 Task: Sort the products in the category "Toothpaste" by best match.
Action: Mouse moved to (665, 273)
Screenshot: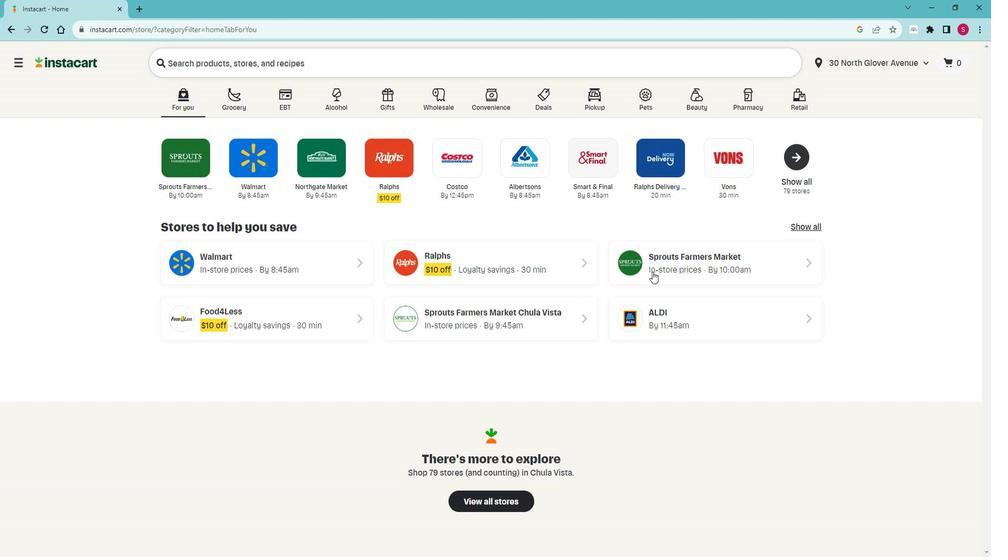 
Action: Mouse pressed left at (665, 273)
Screenshot: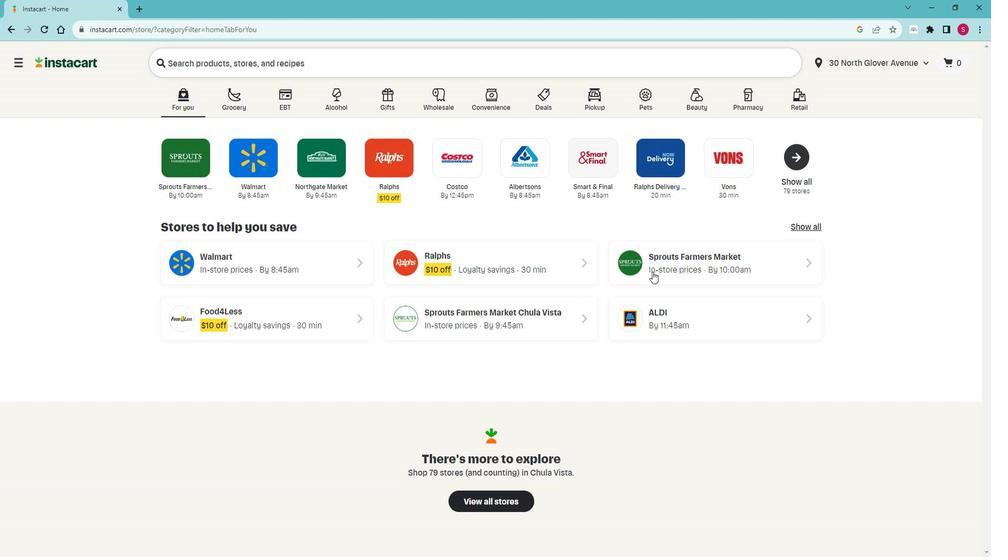 
Action: Mouse moved to (83, 344)
Screenshot: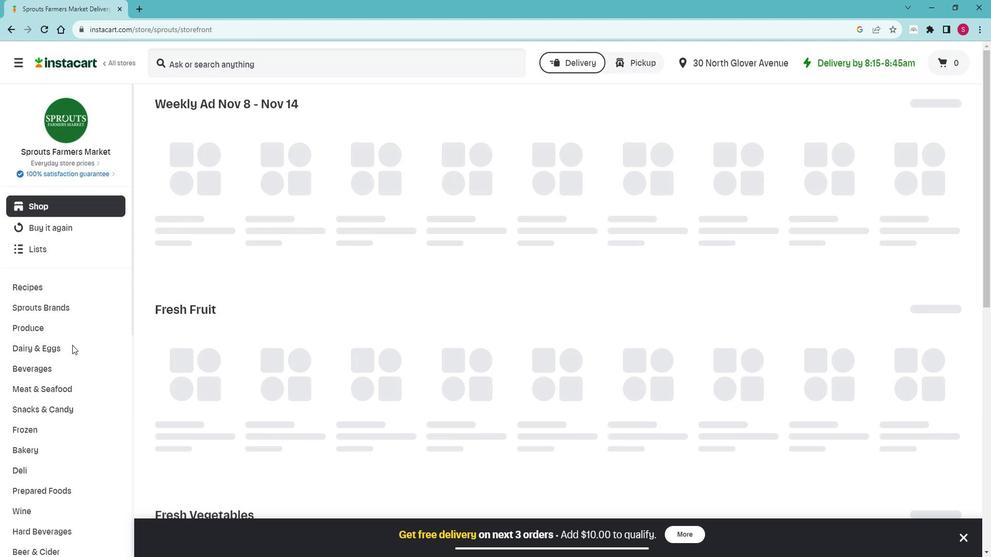 
Action: Mouse scrolled (83, 344) with delta (0, 0)
Screenshot: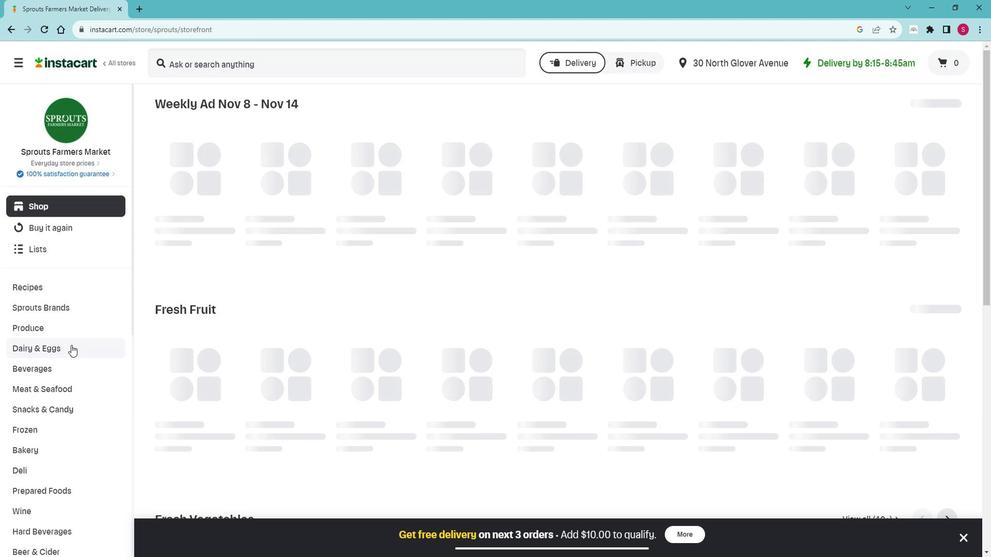 
Action: Mouse moved to (83, 344)
Screenshot: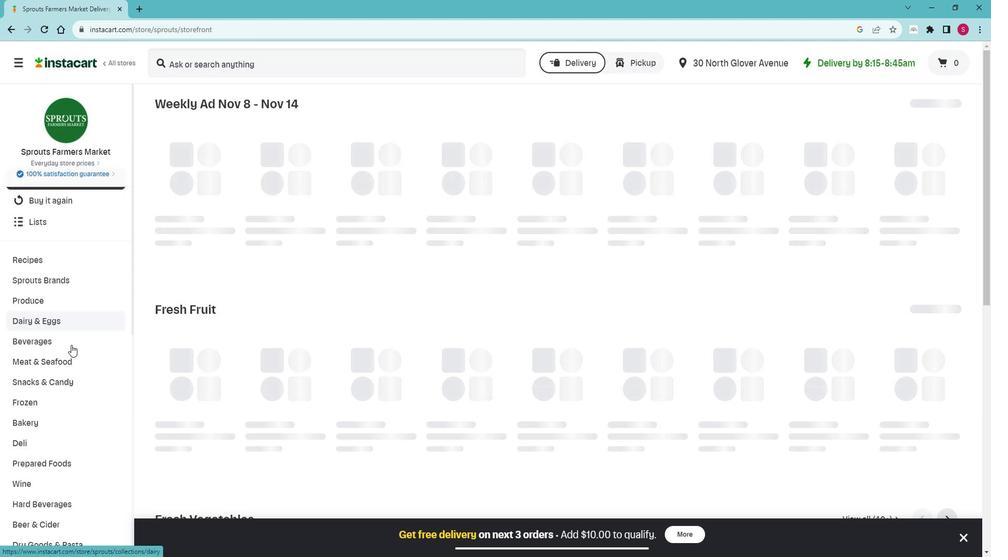 
Action: Mouse scrolled (83, 344) with delta (0, 0)
Screenshot: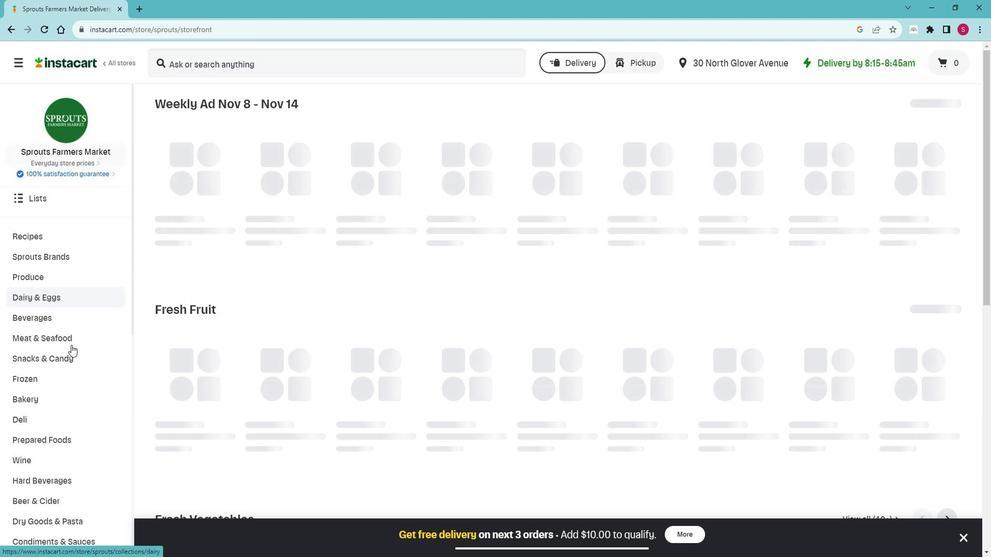 
Action: Mouse moved to (83, 344)
Screenshot: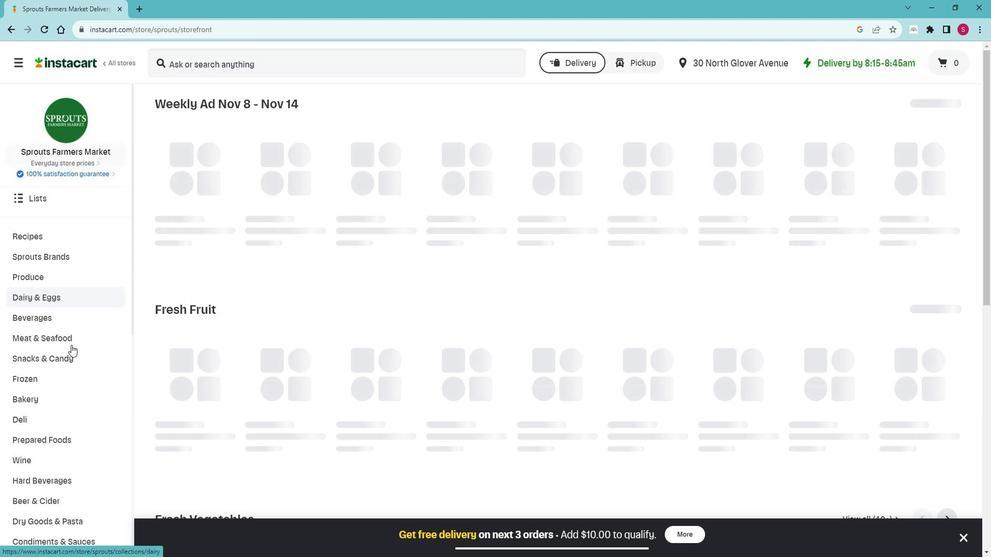 
Action: Mouse scrolled (83, 344) with delta (0, 0)
Screenshot: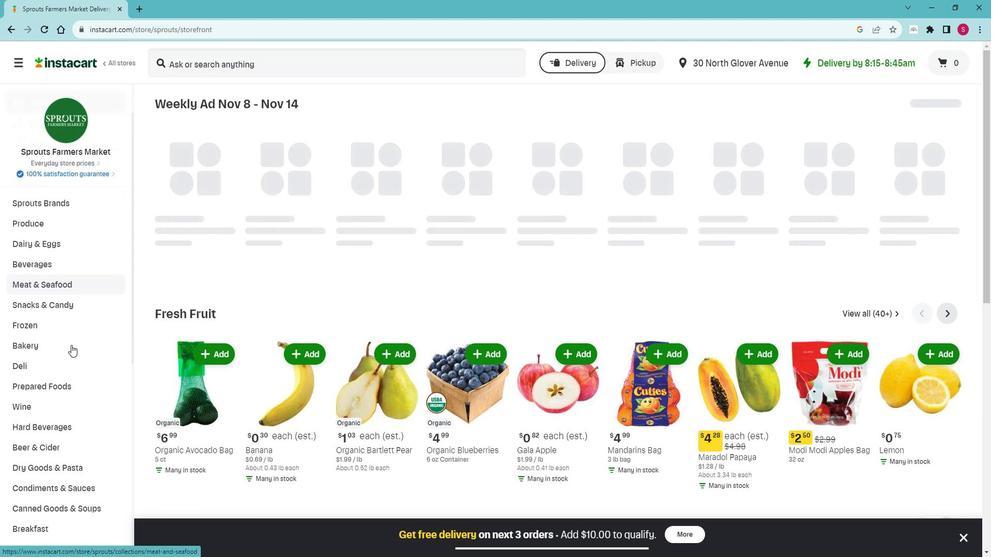 
Action: Mouse scrolled (83, 344) with delta (0, 0)
Screenshot: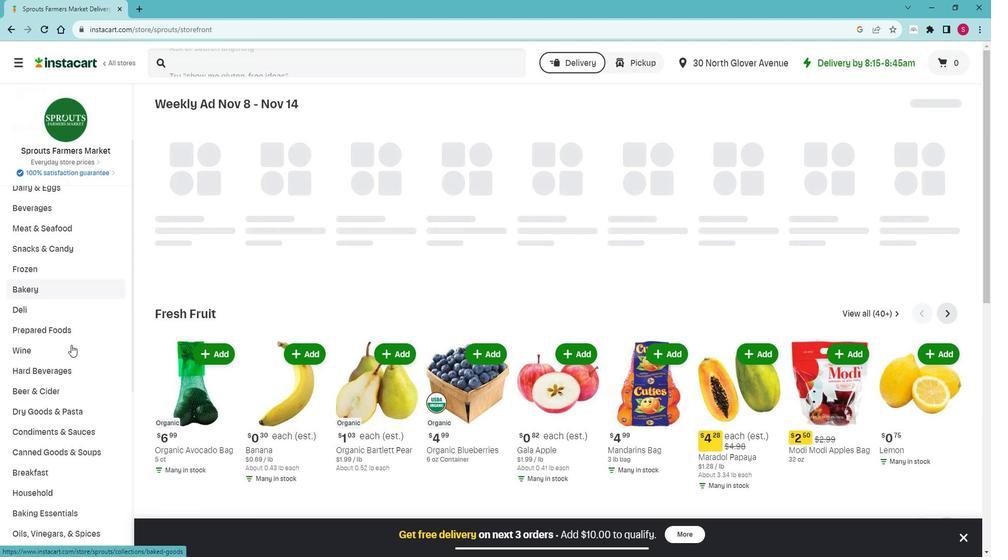 
Action: Mouse moved to (83, 344)
Screenshot: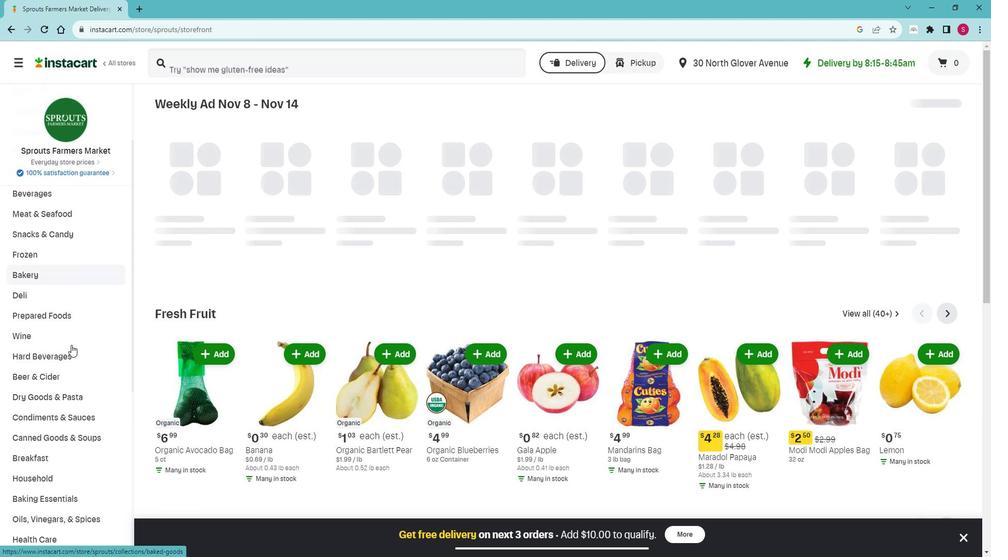 
Action: Mouse scrolled (83, 344) with delta (0, 0)
Screenshot: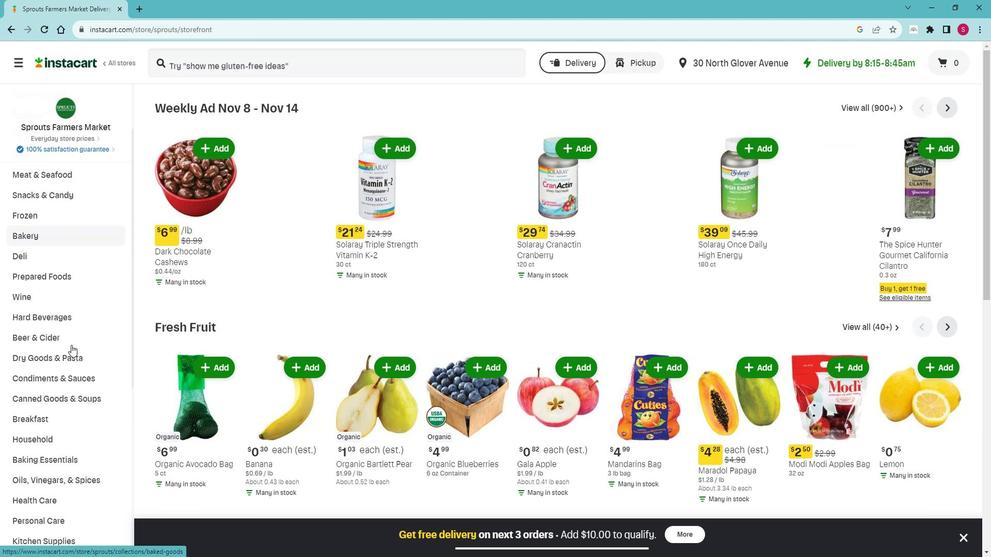 
Action: Mouse moved to (84, 344)
Screenshot: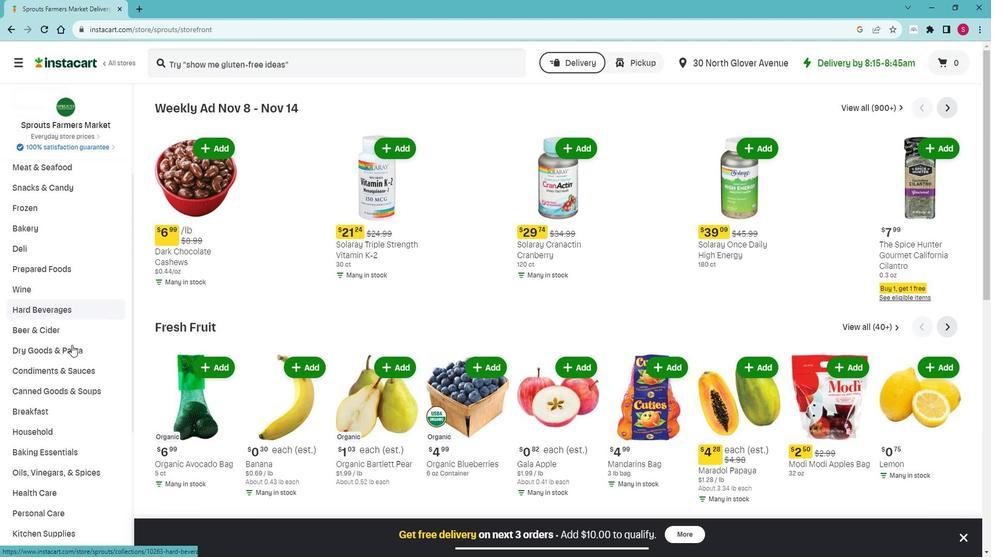 
Action: Mouse scrolled (84, 344) with delta (0, 0)
Screenshot: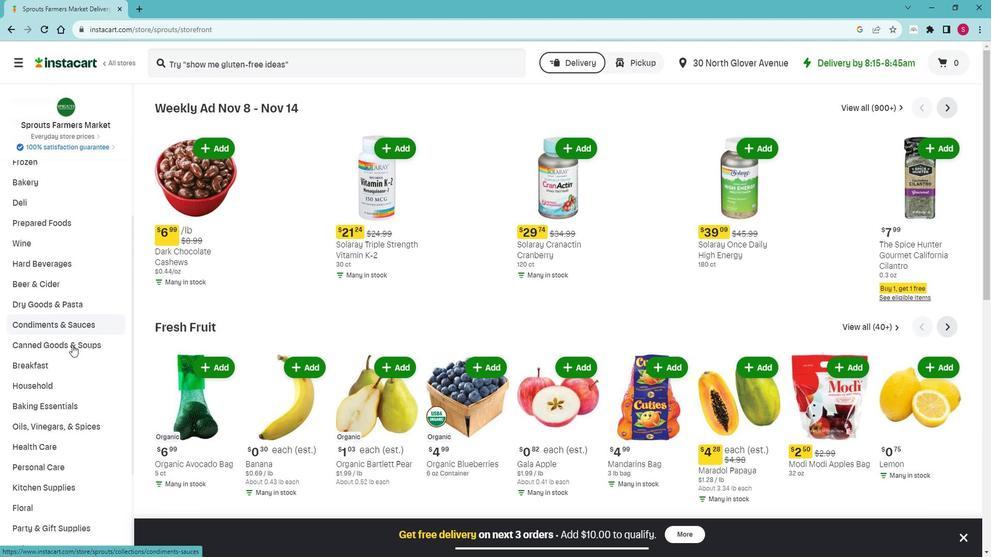 
Action: Mouse moved to (84, 344)
Screenshot: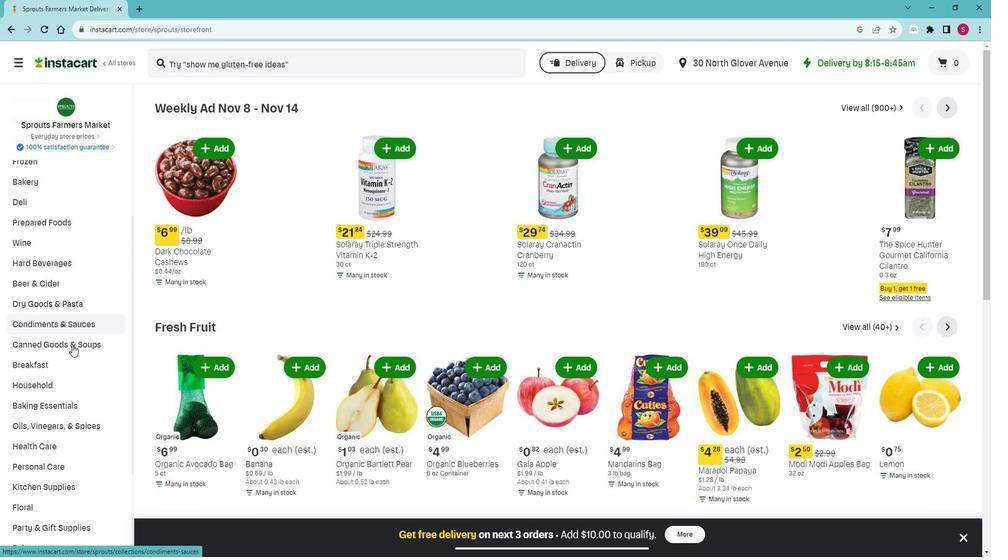 
Action: Mouse scrolled (84, 344) with delta (0, 0)
Screenshot: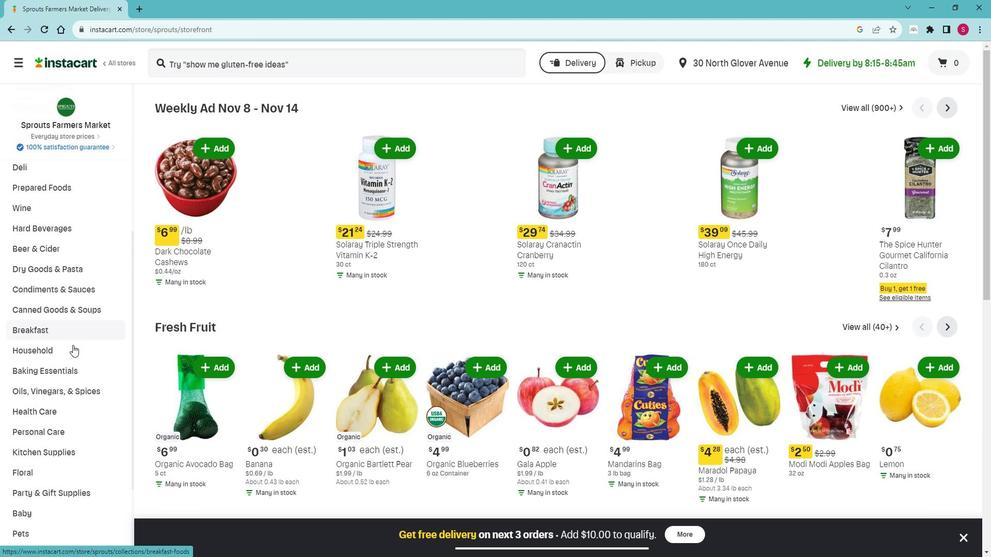 
Action: Mouse moved to (76, 356)
Screenshot: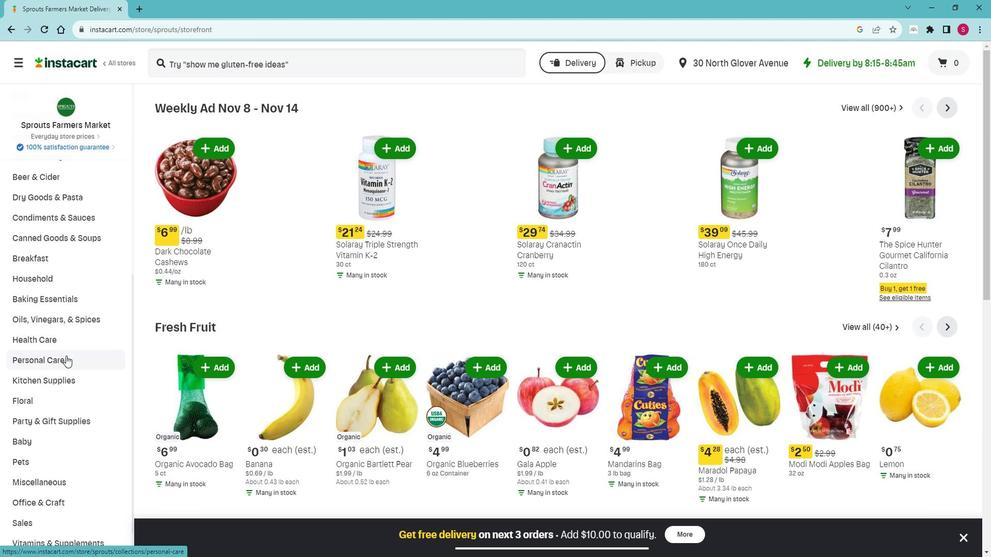
Action: Mouse pressed left at (76, 356)
Screenshot: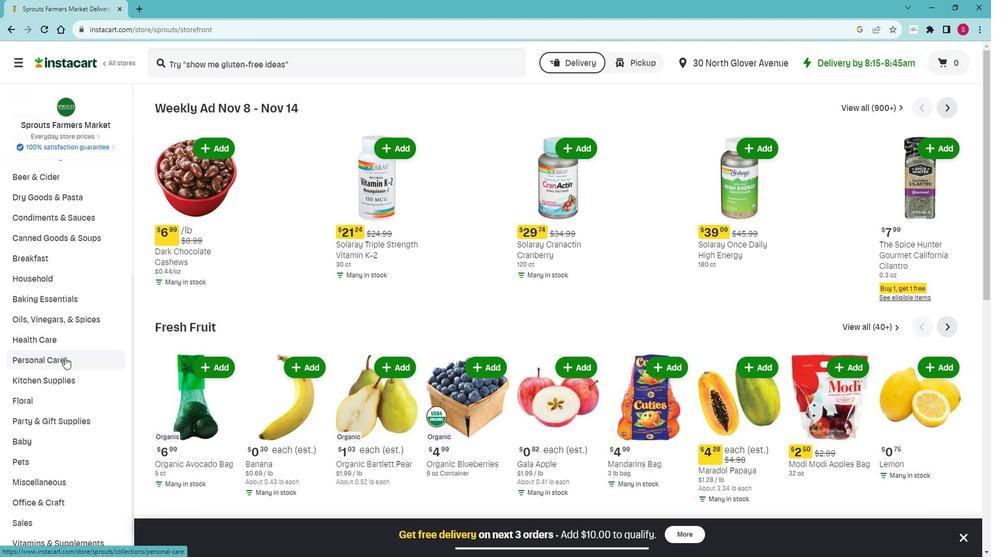 
Action: Mouse moved to (72, 394)
Screenshot: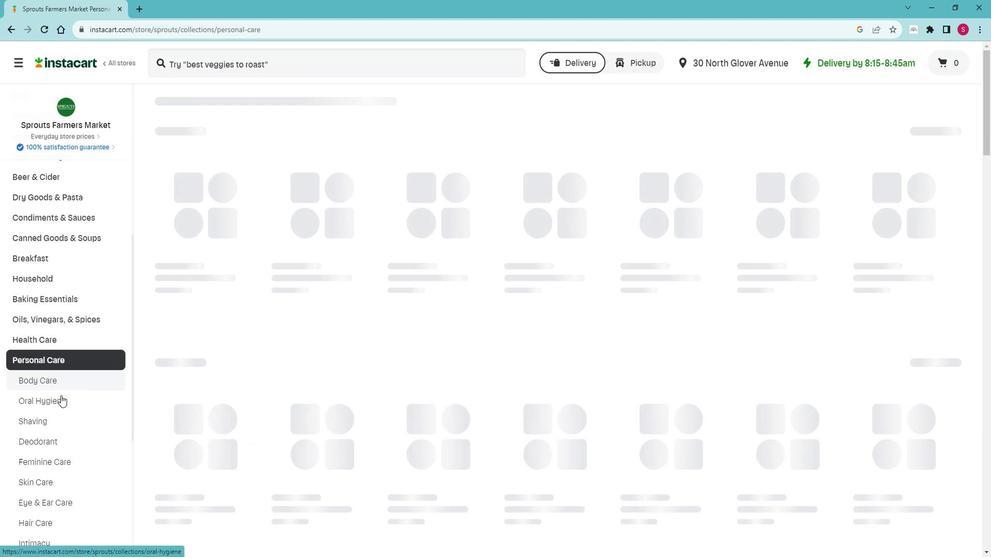 
Action: Mouse pressed left at (72, 394)
Screenshot: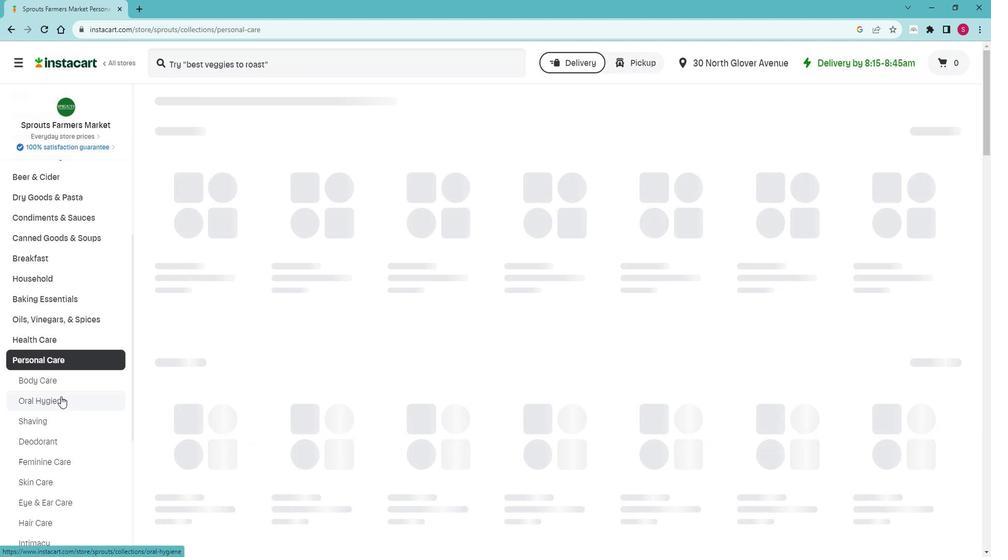 
Action: Mouse moved to (305, 151)
Screenshot: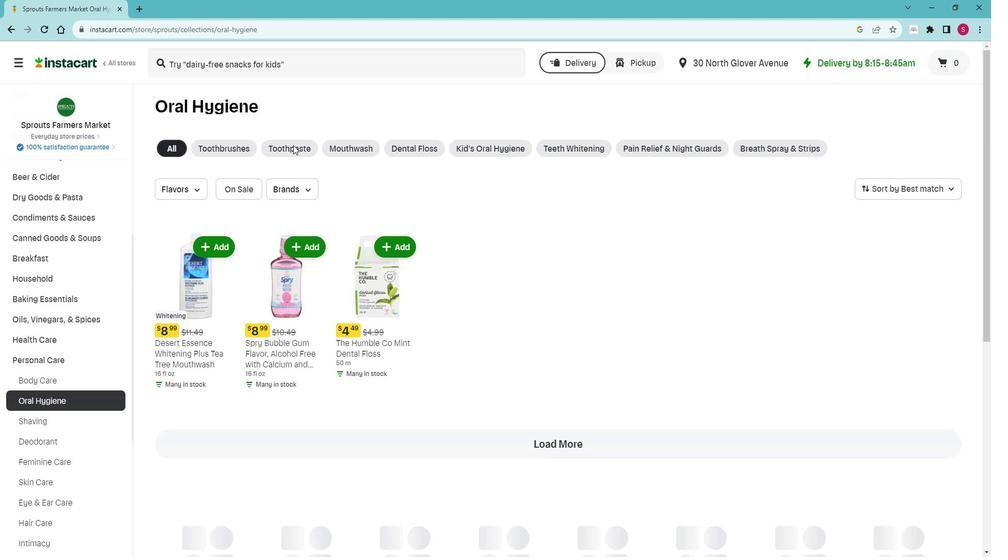 
Action: Mouse pressed left at (305, 151)
Screenshot: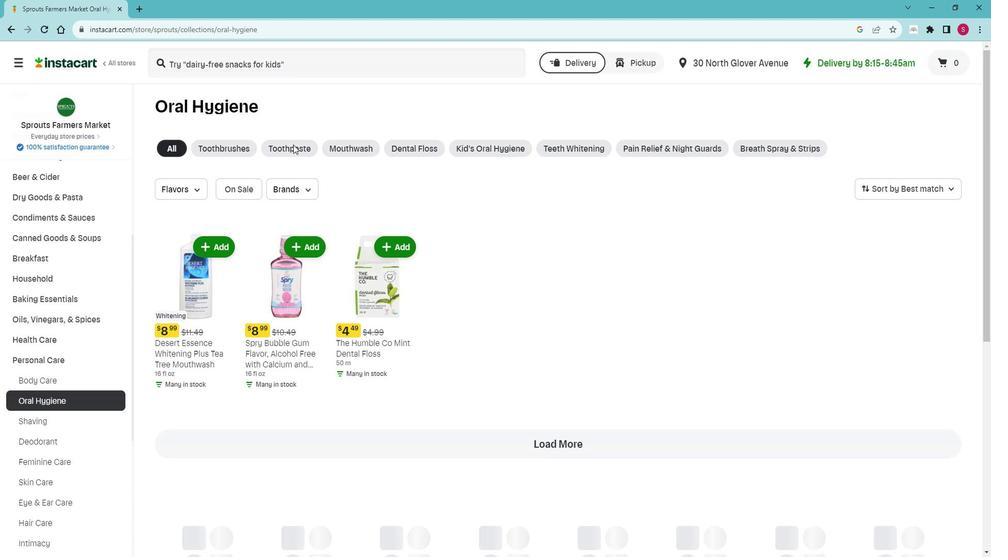 
Action: Mouse moved to (306, 154)
Screenshot: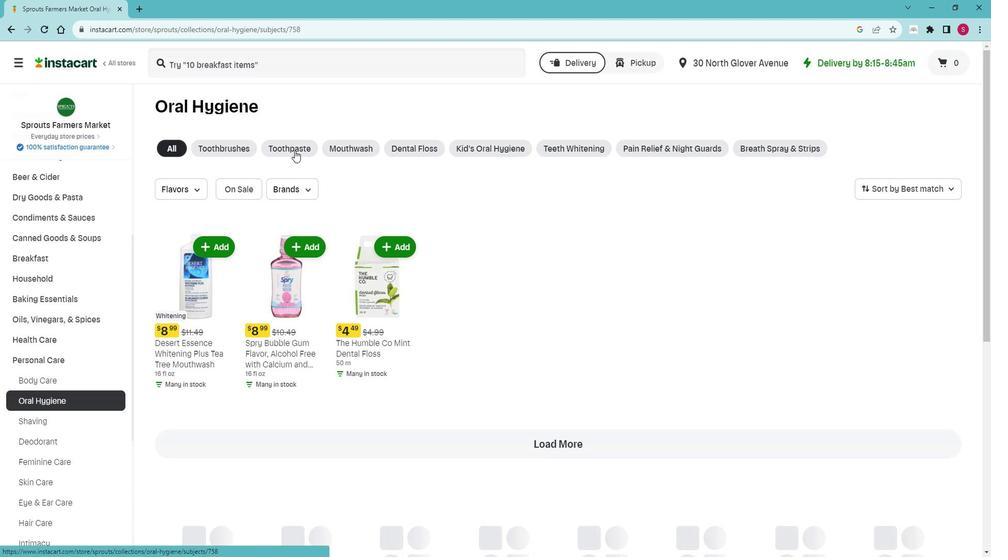 
Action: Mouse pressed left at (306, 154)
Screenshot: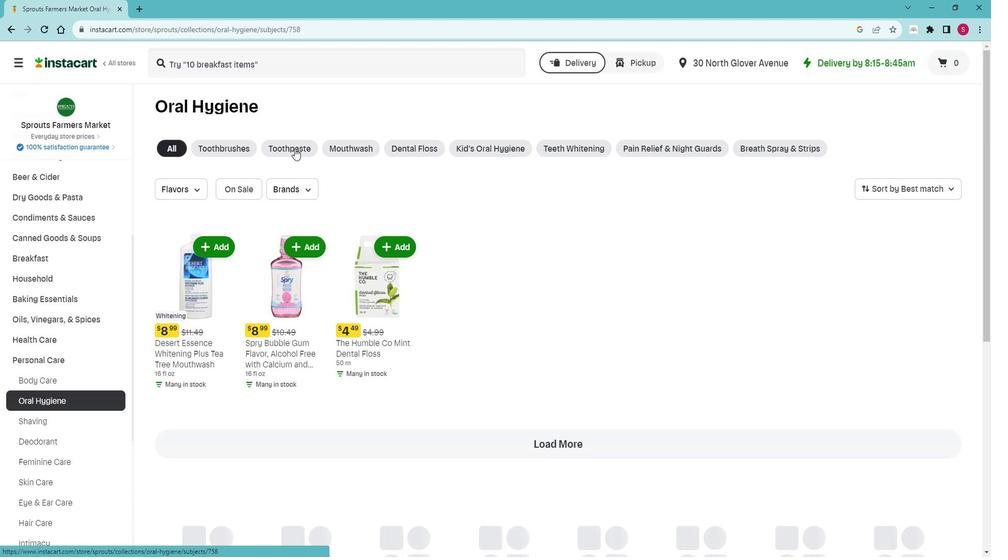 
Action: Mouse moved to (960, 192)
Screenshot: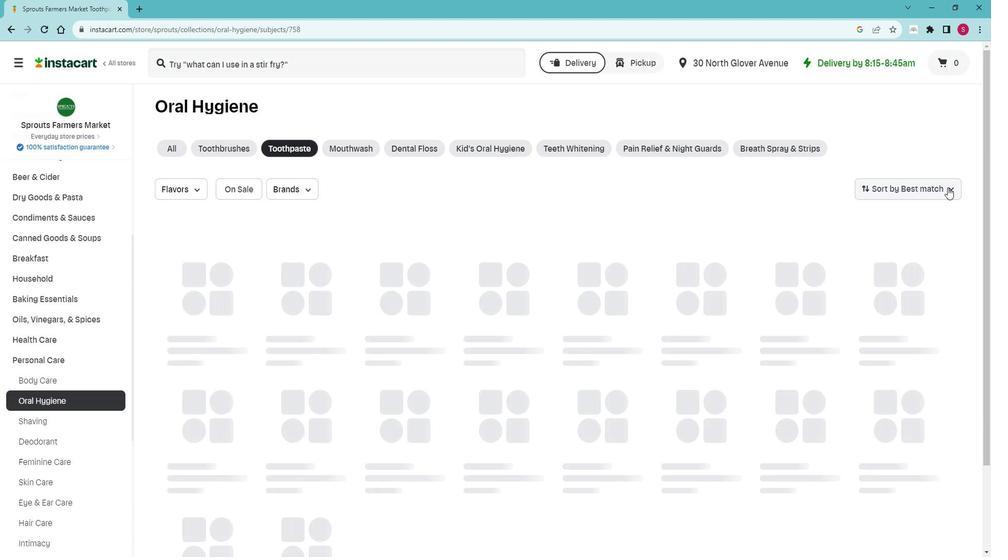 
Action: Mouse pressed left at (960, 192)
Screenshot: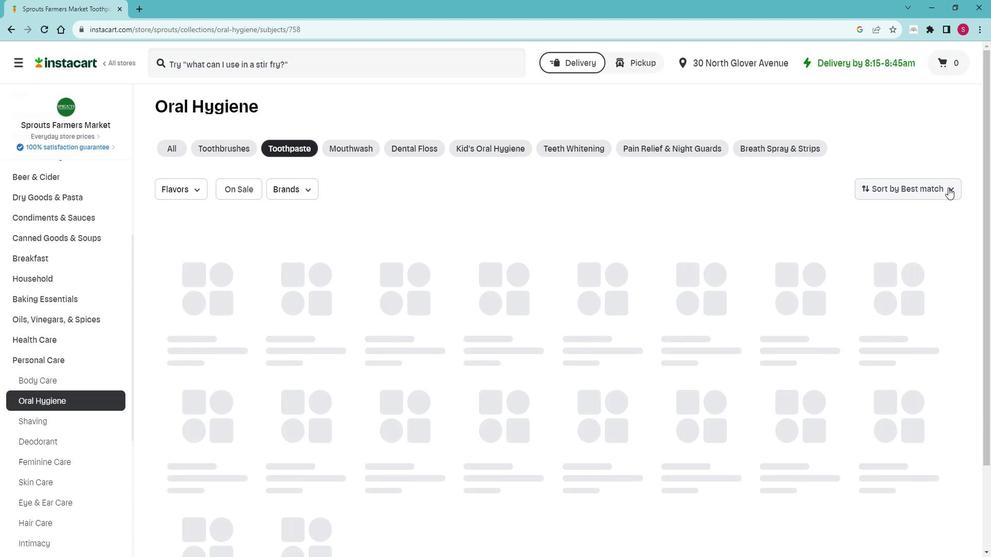 
Action: Mouse moved to (929, 217)
Screenshot: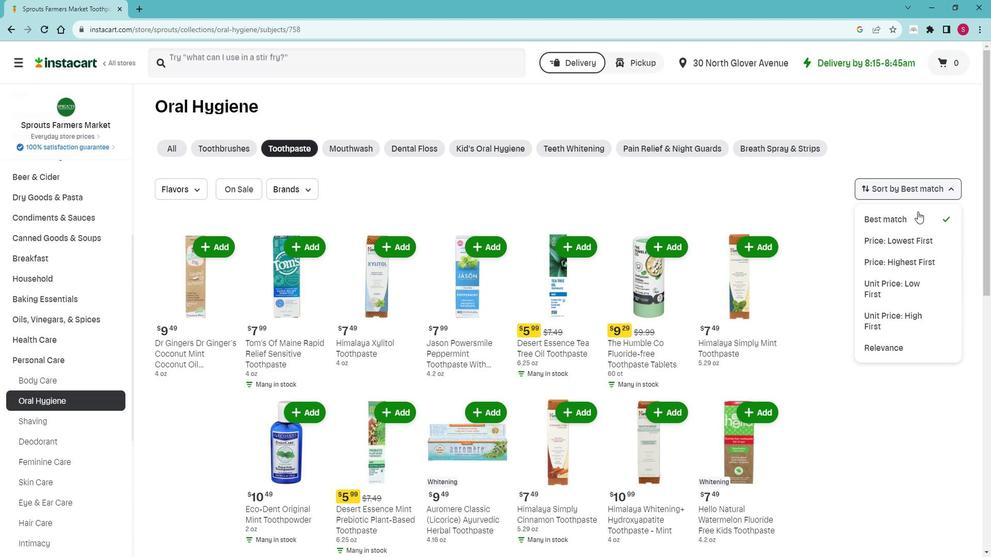 
Action: Mouse pressed left at (929, 217)
Screenshot: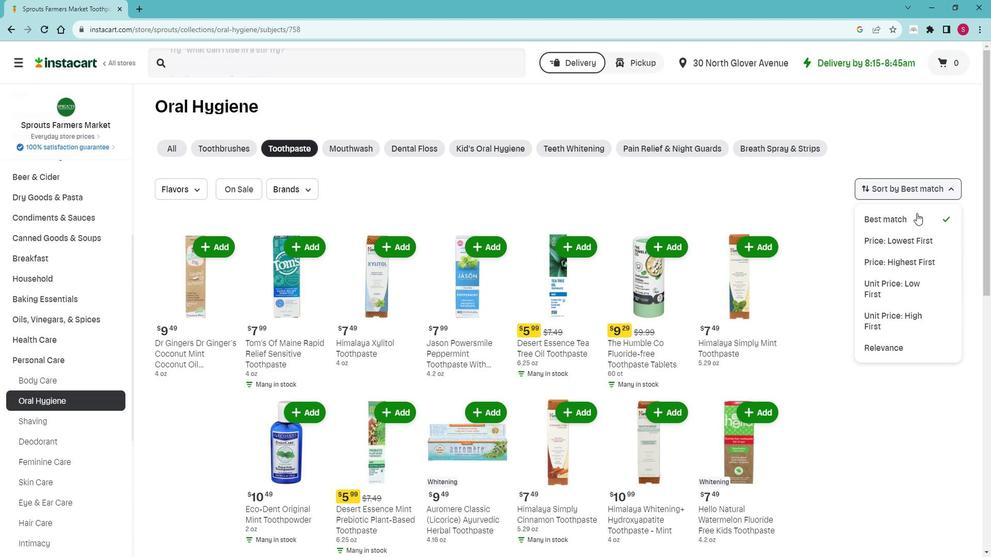 
Action: Mouse moved to (804, 208)
Screenshot: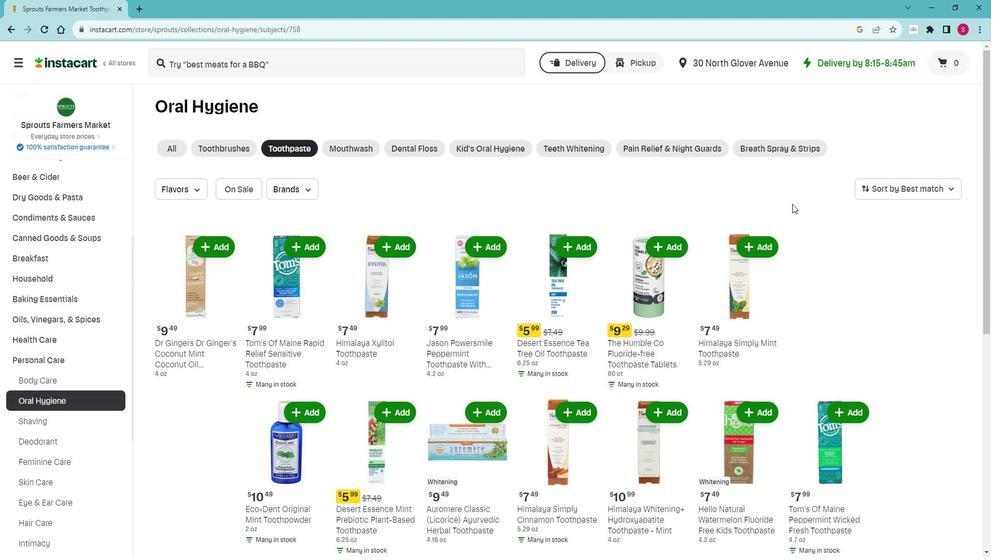
